 Task: Use the formula "COUNTIF" in spreadsheet "Project portfolio".
Action: Mouse moved to (641, 386)
Screenshot: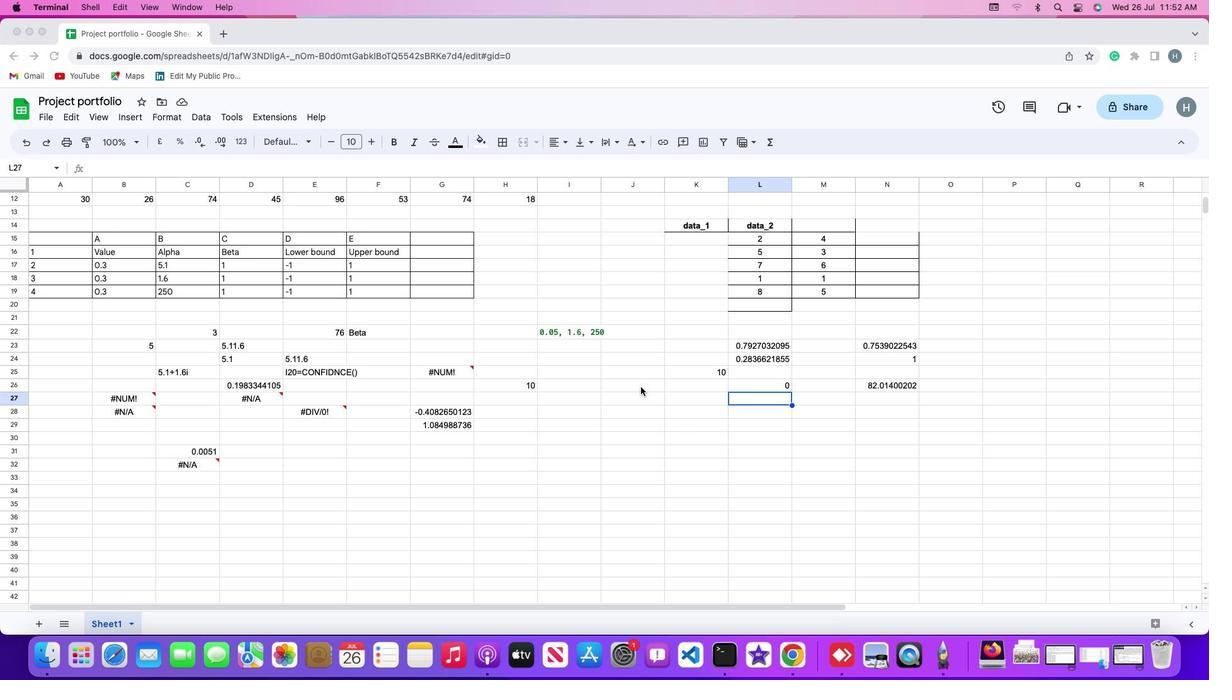 
Action: Mouse pressed left at (641, 386)
Screenshot: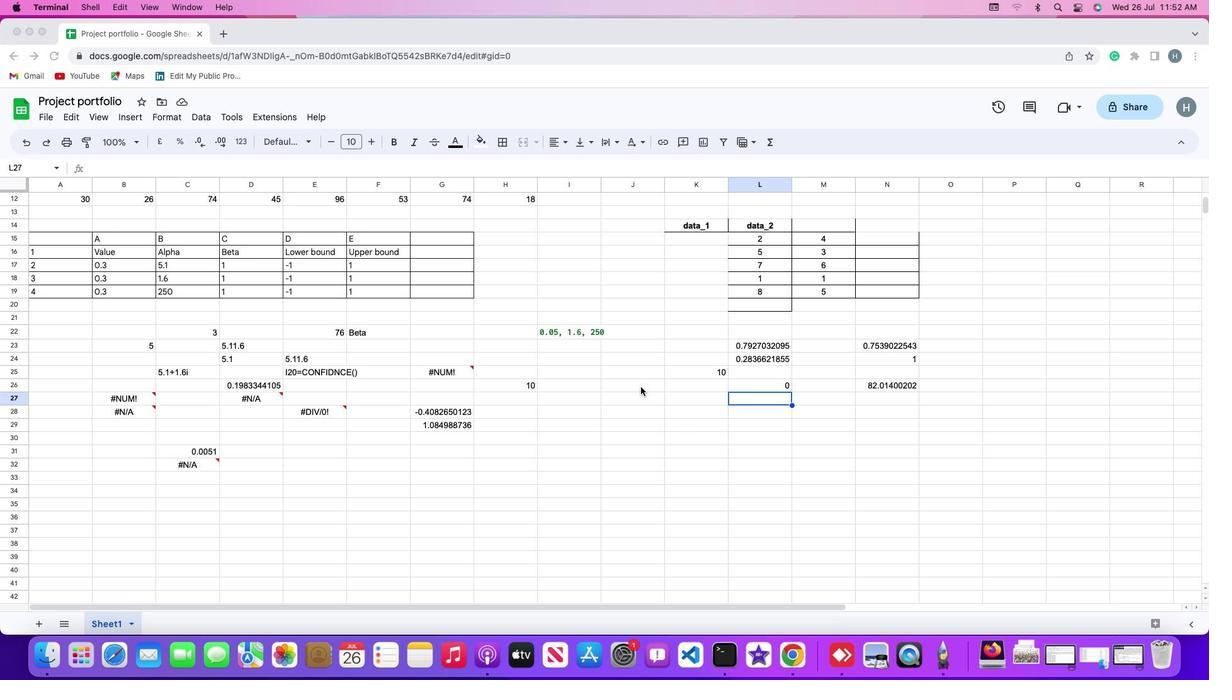
Action: Mouse moved to (626, 379)
Screenshot: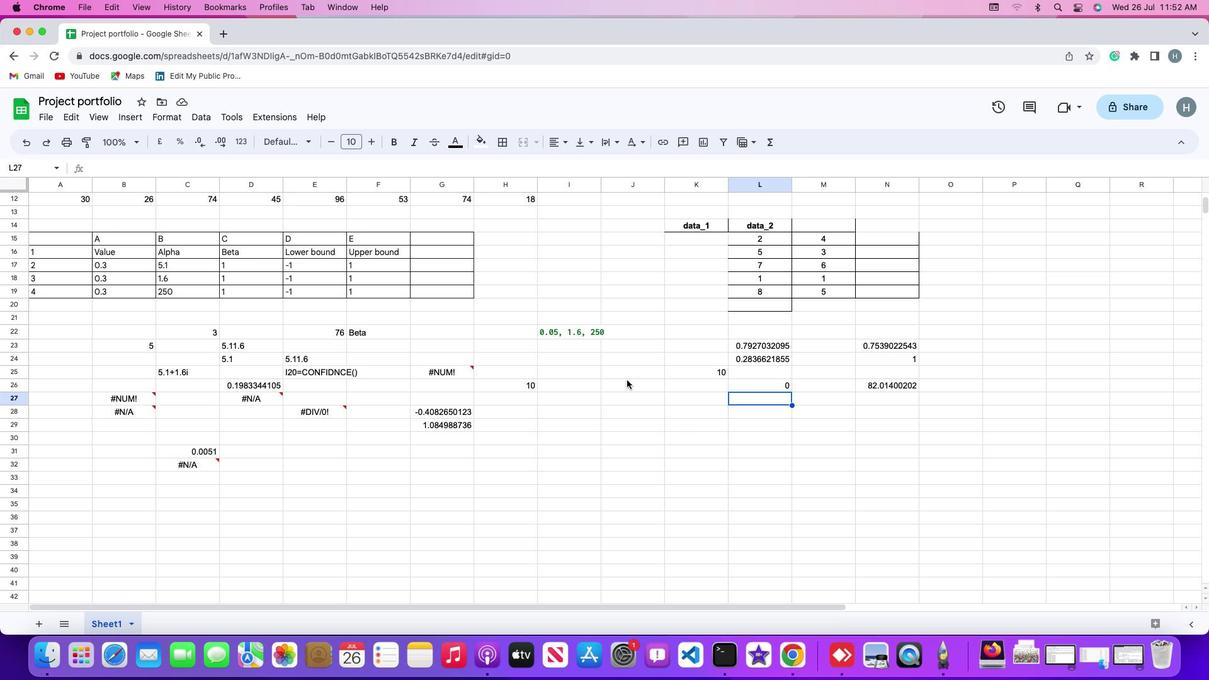 
Action: Mouse pressed left at (626, 379)
Screenshot: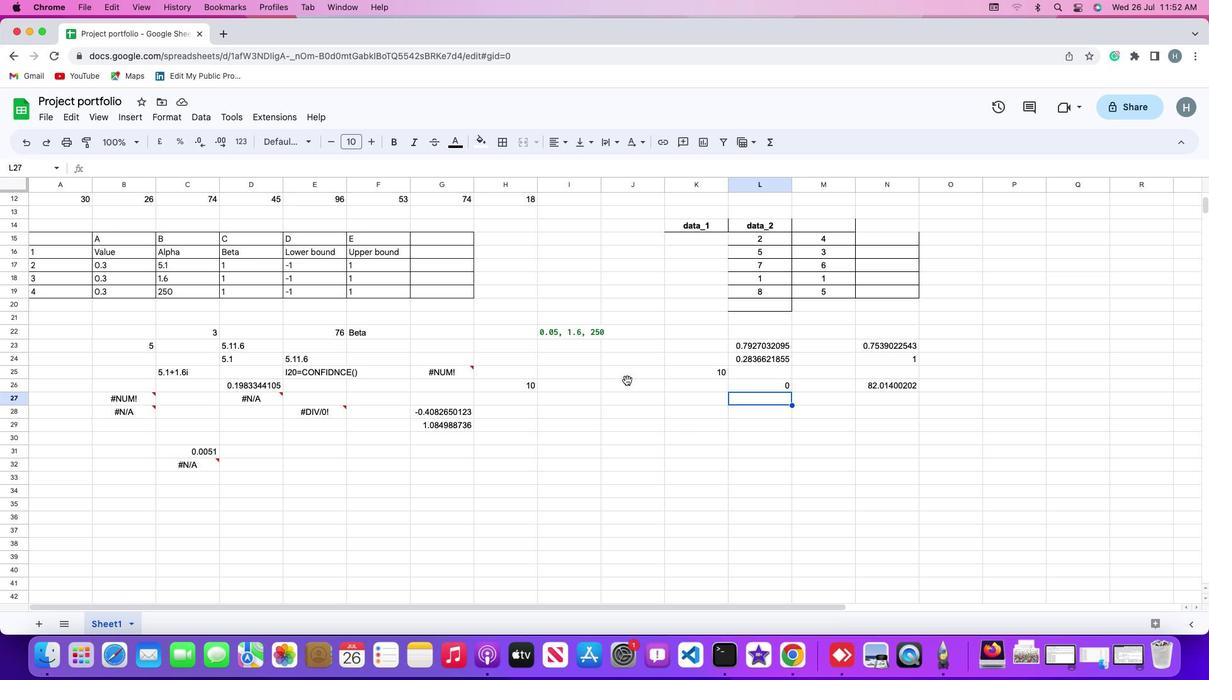 
Action: Mouse moved to (122, 112)
Screenshot: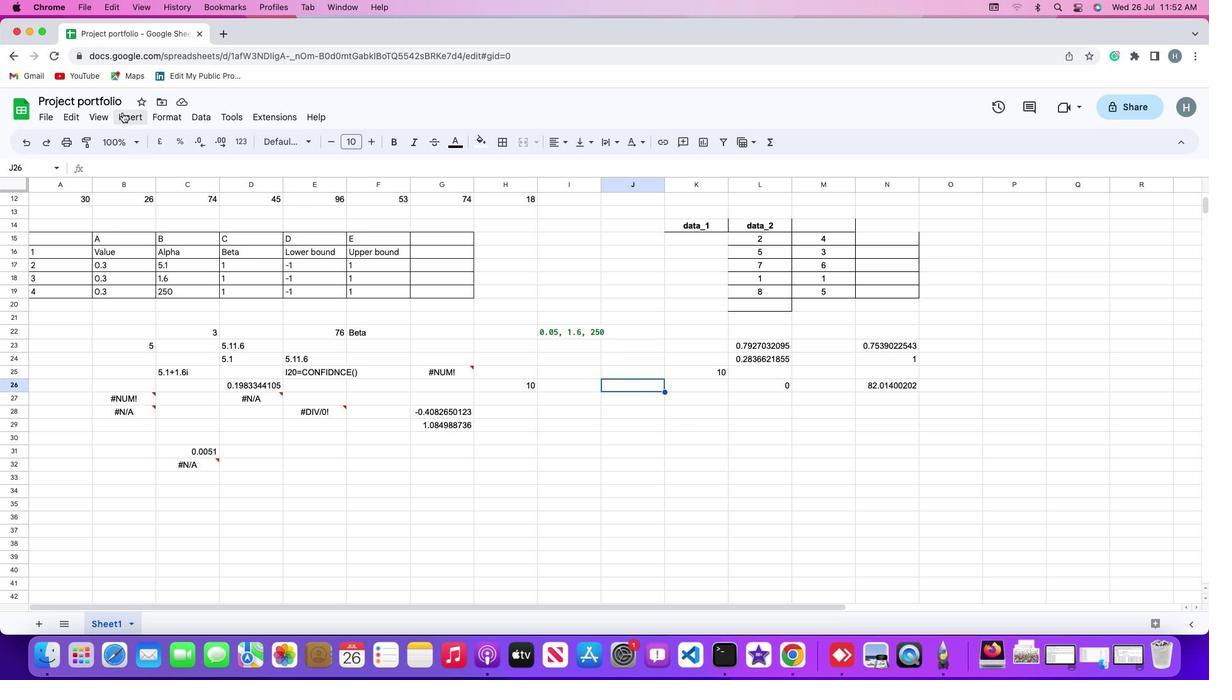 
Action: Mouse pressed left at (122, 112)
Screenshot: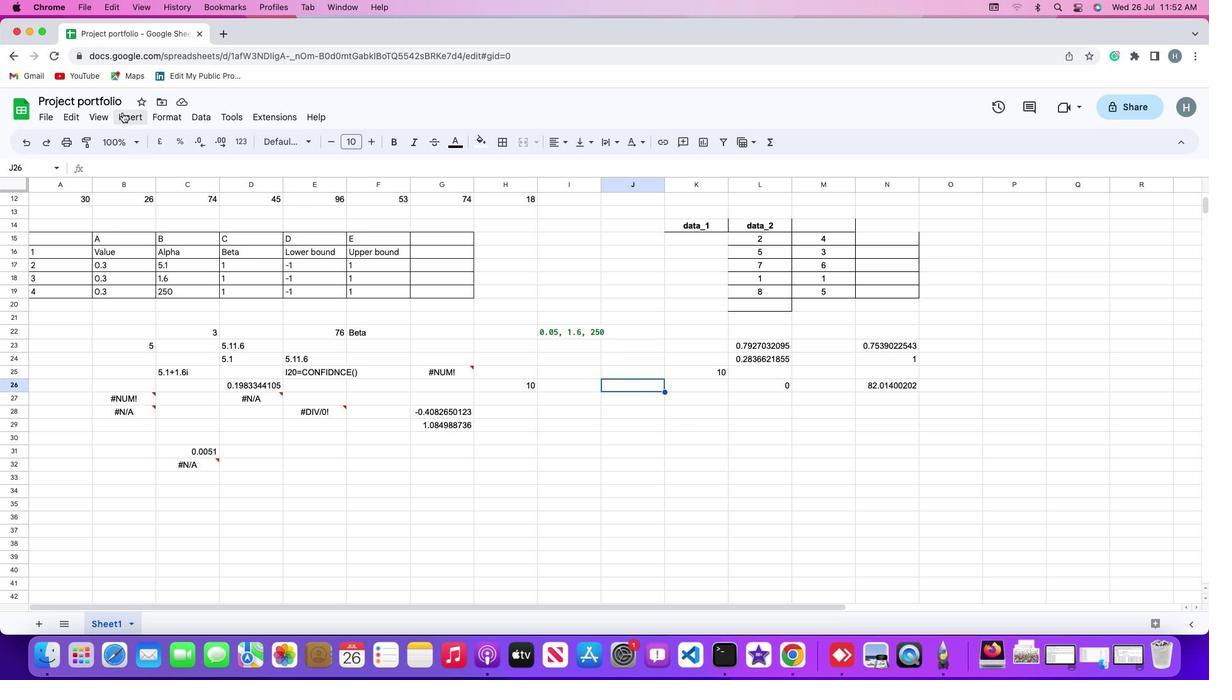 
Action: Mouse moved to (158, 322)
Screenshot: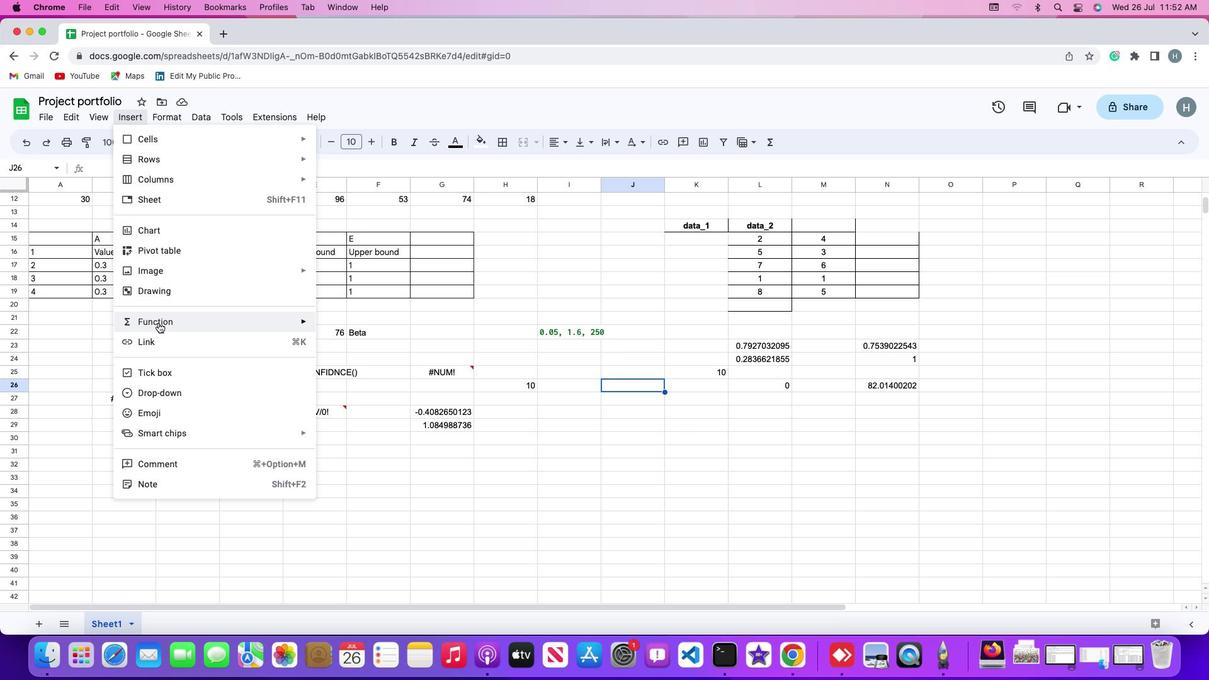
Action: Mouse pressed left at (158, 322)
Screenshot: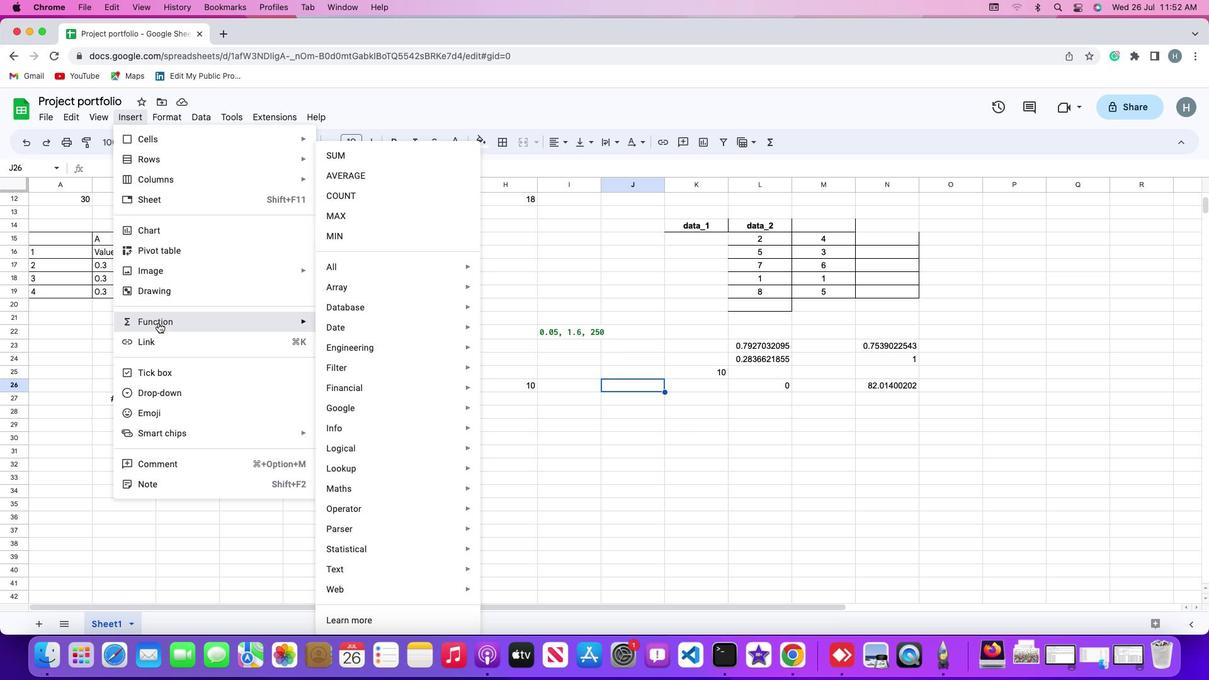 
Action: Mouse moved to (359, 269)
Screenshot: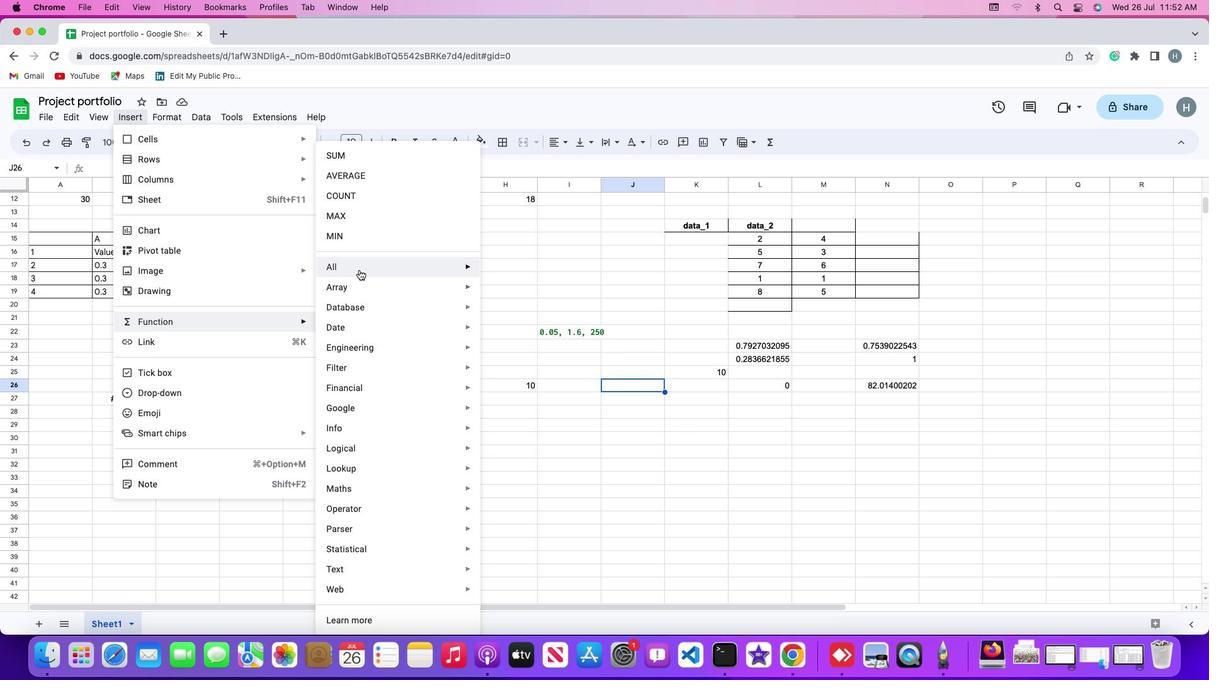 
Action: Mouse pressed left at (359, 269)
Screenshot: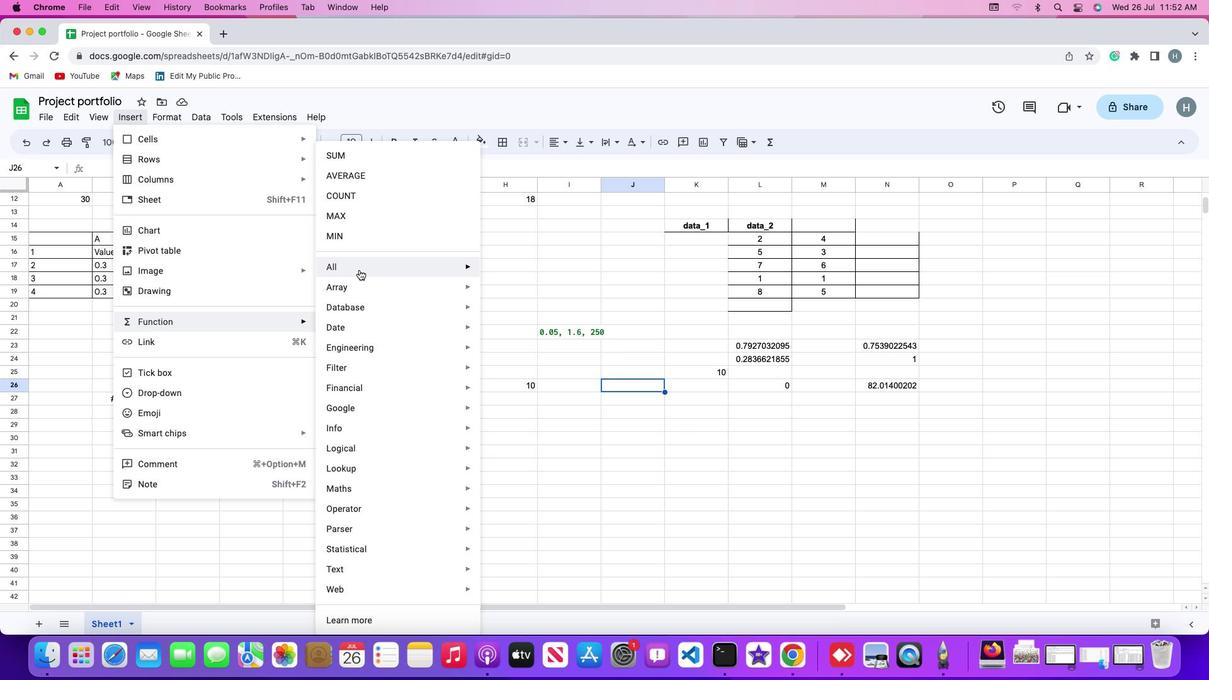 
Action: Mouse moved to (512, 494)
Screenshot: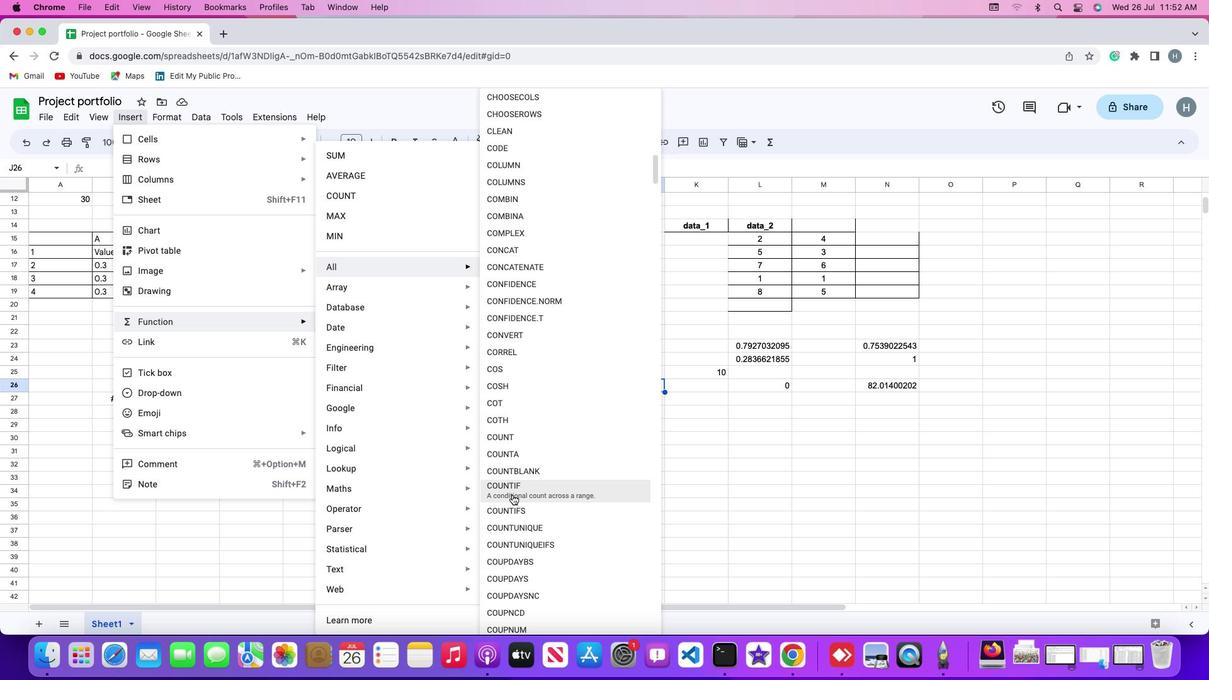 
Action: Mouse pressed left at (512, 494)
Screenshot: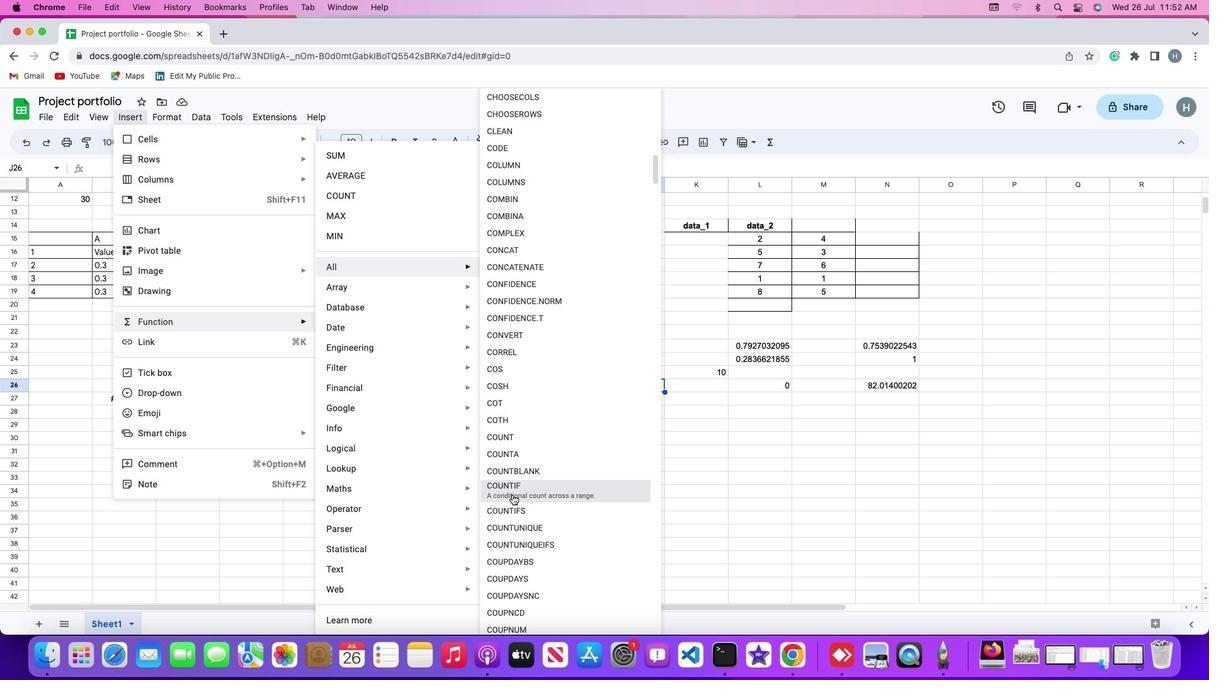 
Action: Mouse moved to (755, 236)
Screenshot: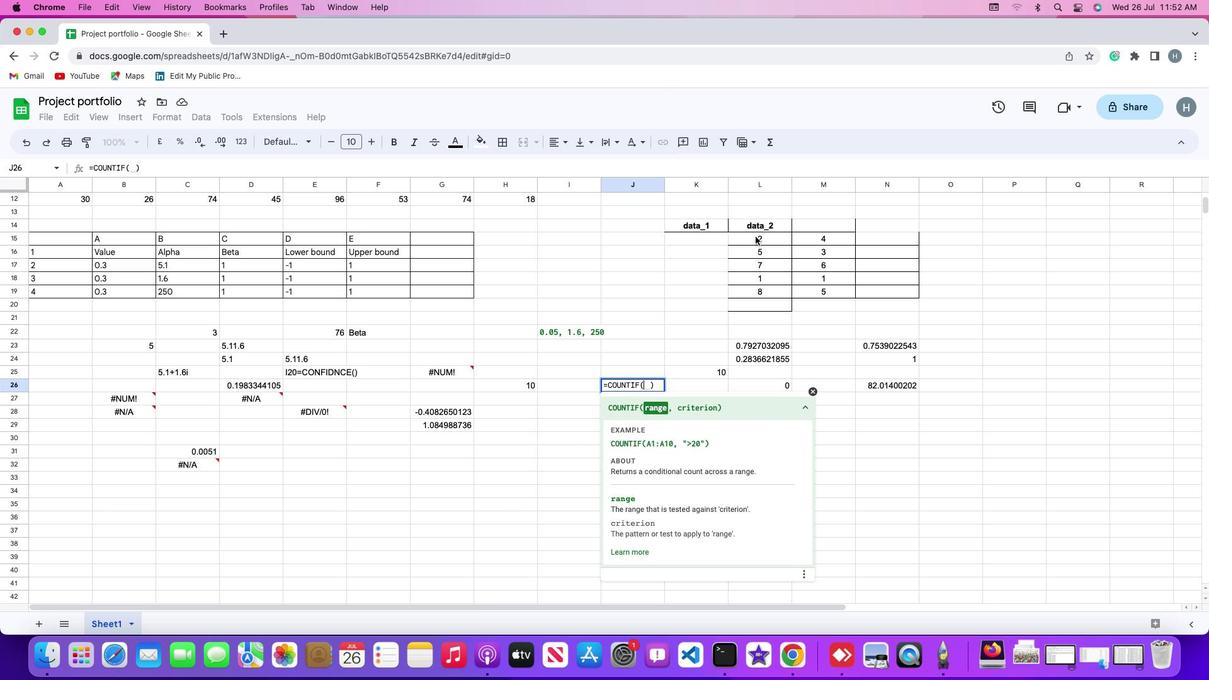 
Action: Mouse pressed left at (755, 236)
Screenshot: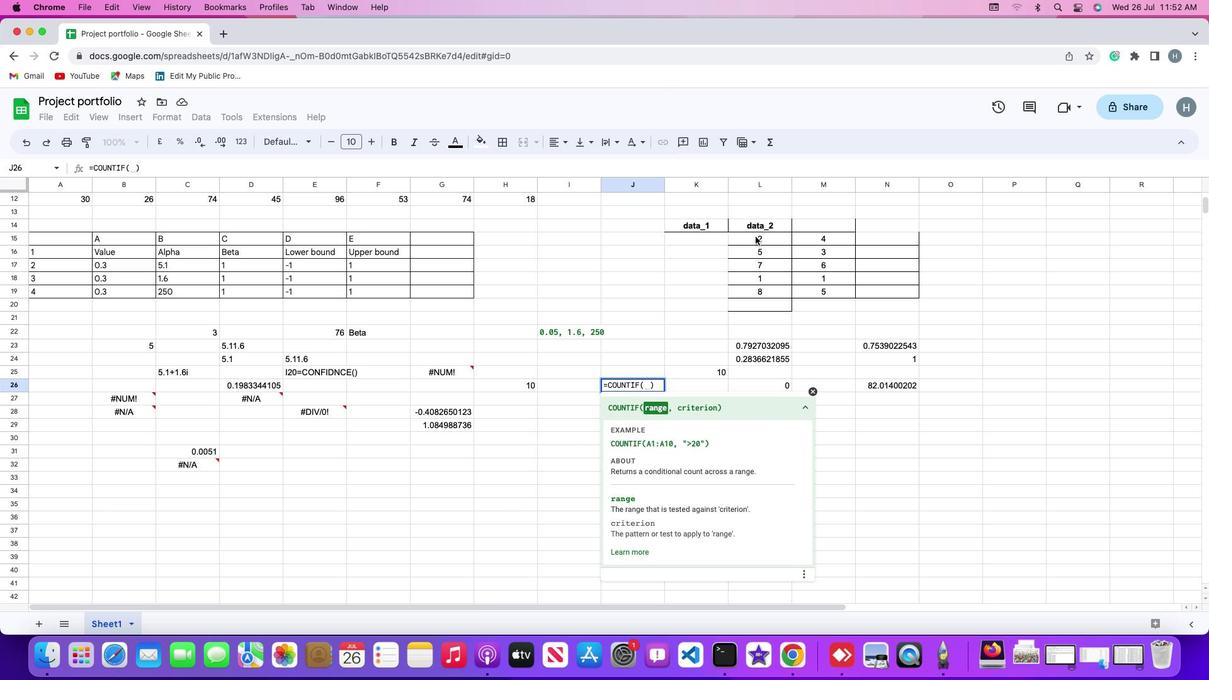 
Action: Mouse moved to (755, 295)
Screenshot: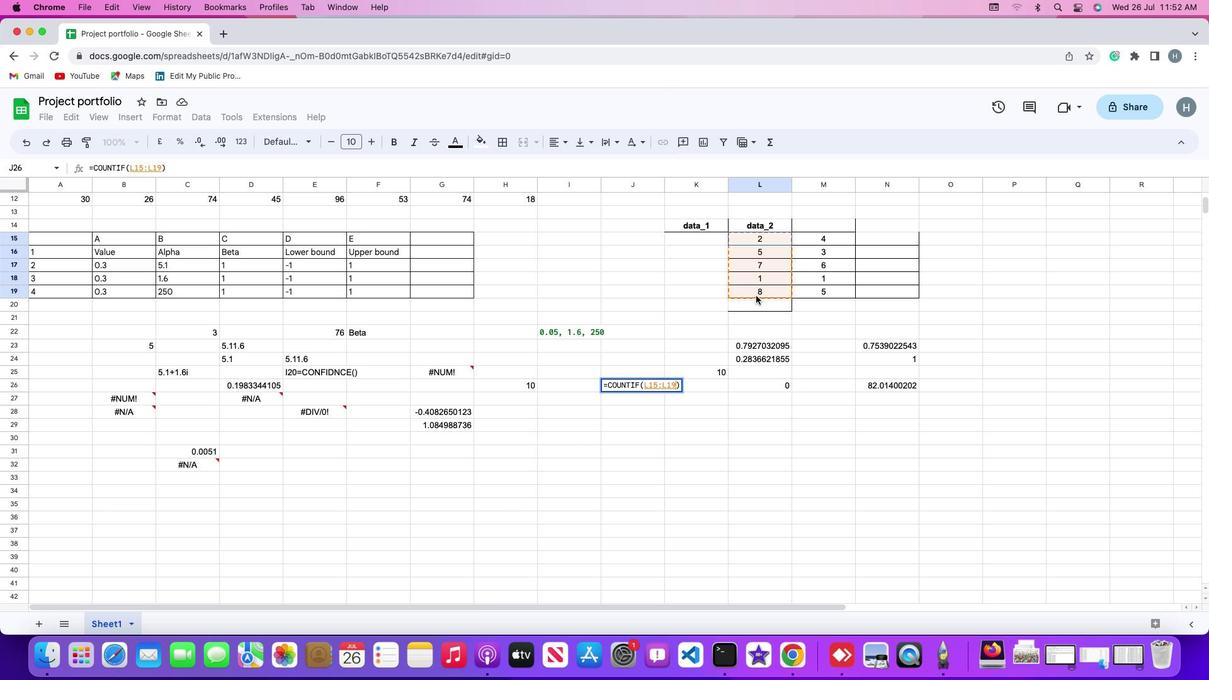 
Action: Key pressed ','Key.shift_r'"'Key.shift_r'<''2''0'Key.shift_r'"'Key.enter
Screenshot: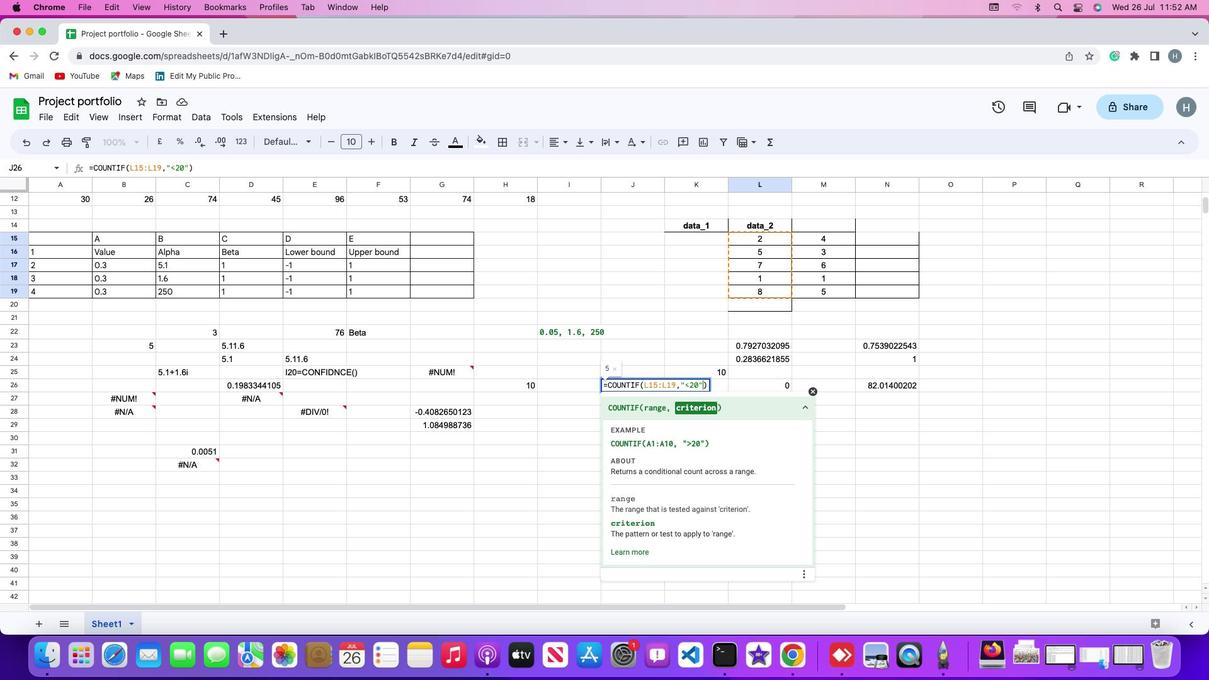
